 Task: In Candidate recommendations turn off email notifications.
Action: Mouse moved to (837, 81)
Screenshot: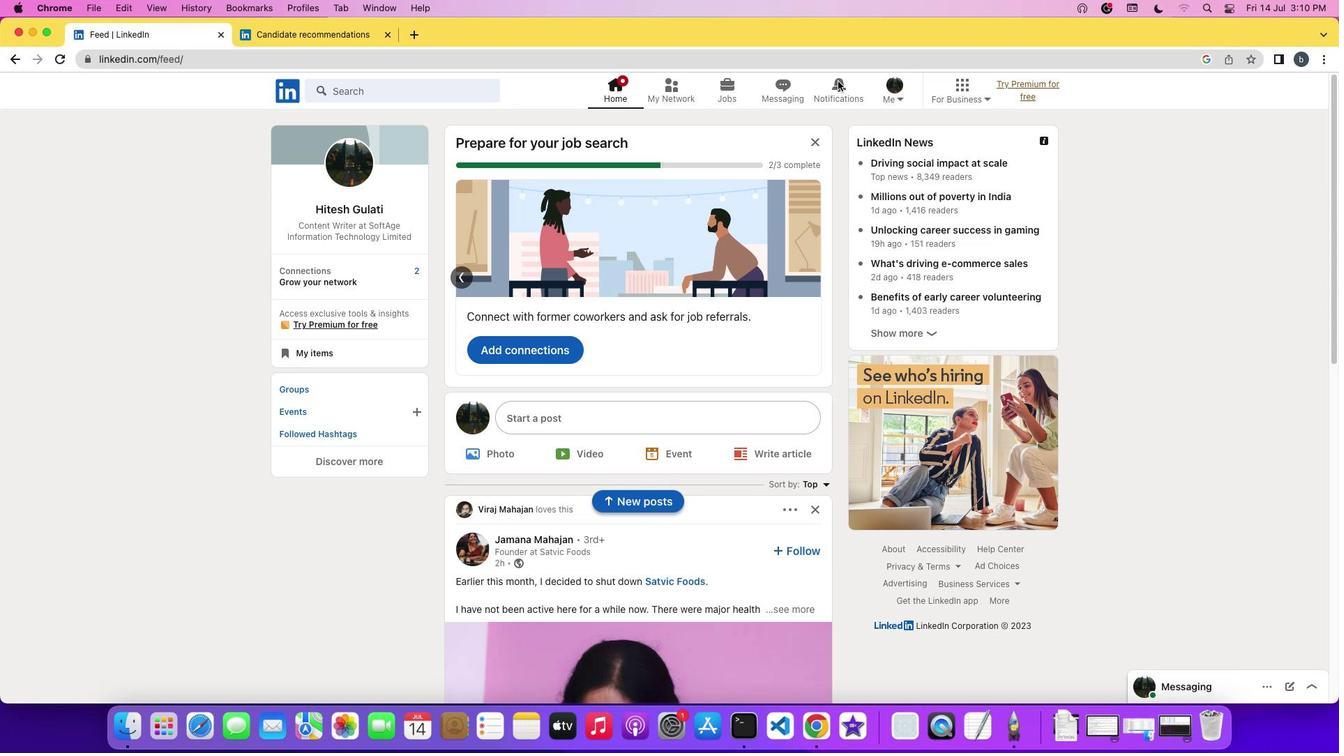 
Action: Mouse pressed left at (837, 81)
Screenshot: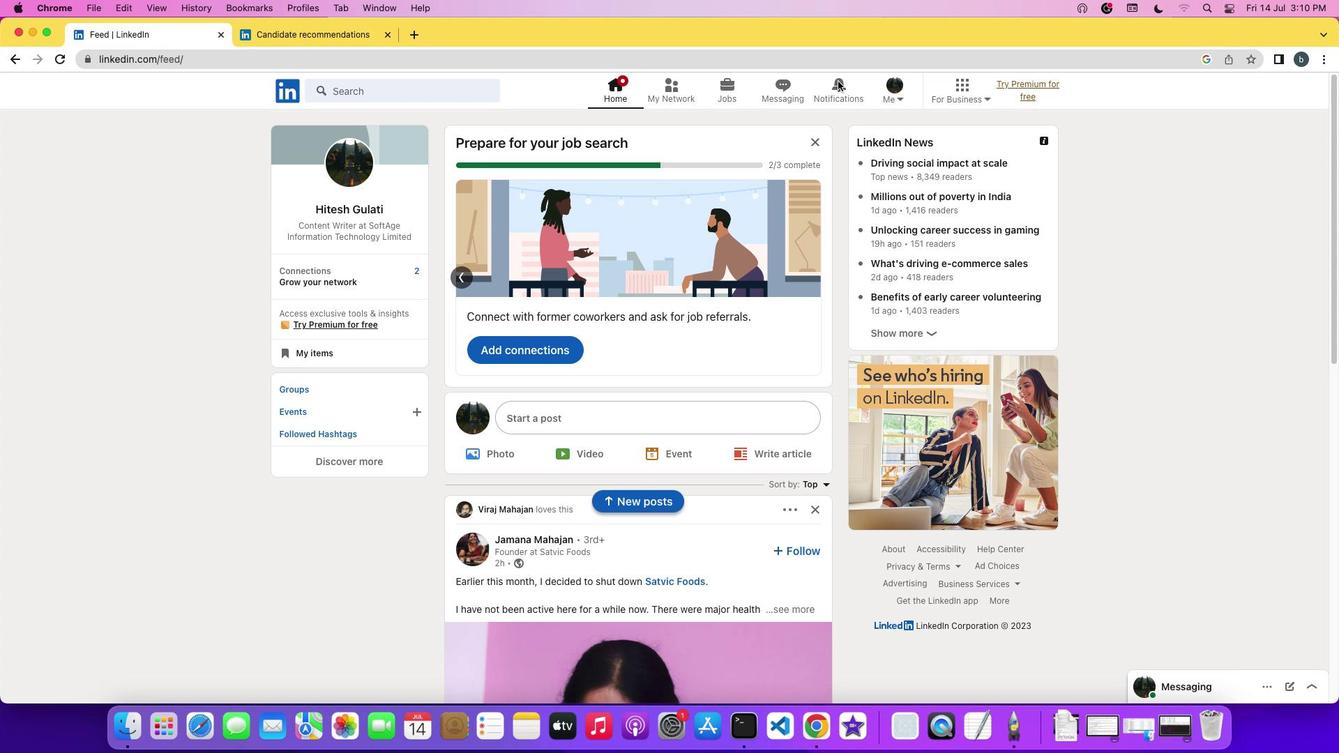 
Action: Mouse pressed left at (837, 81)
Screenshot: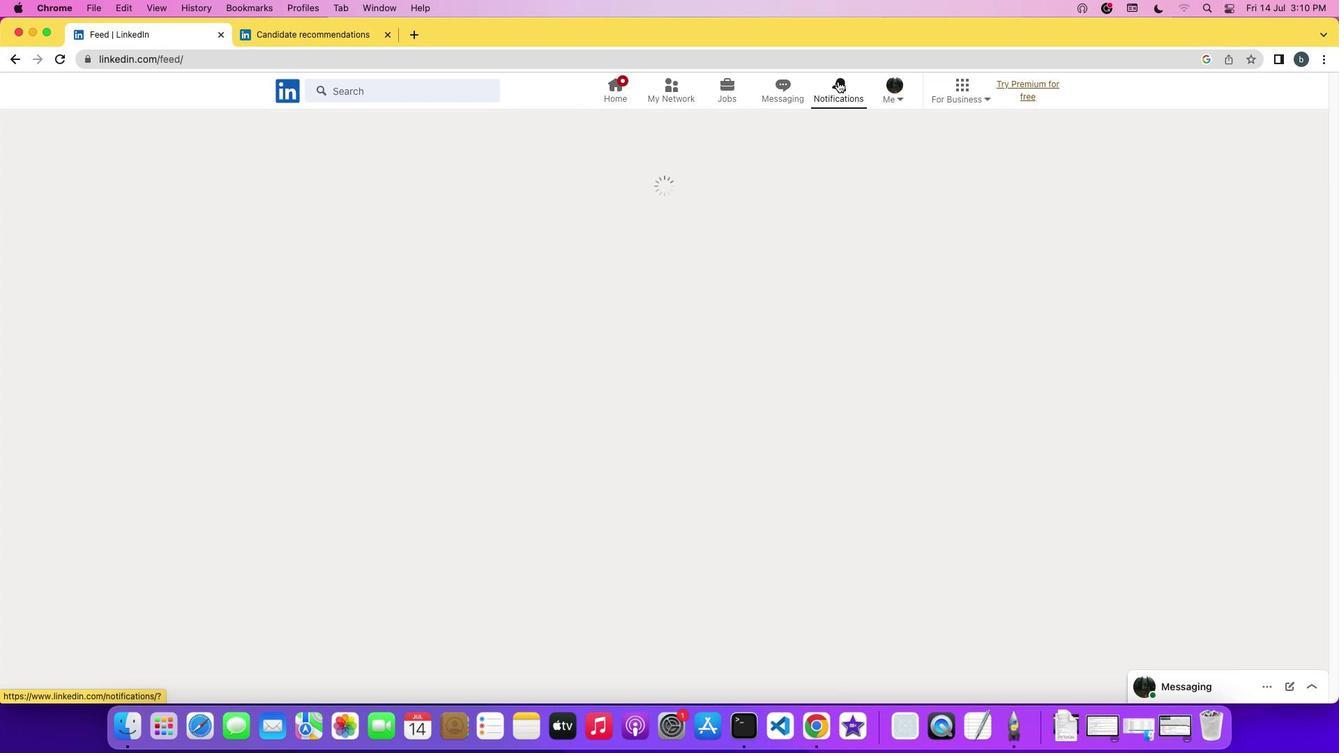 
Action: Mouse moved to (337, 179)
Screenshot: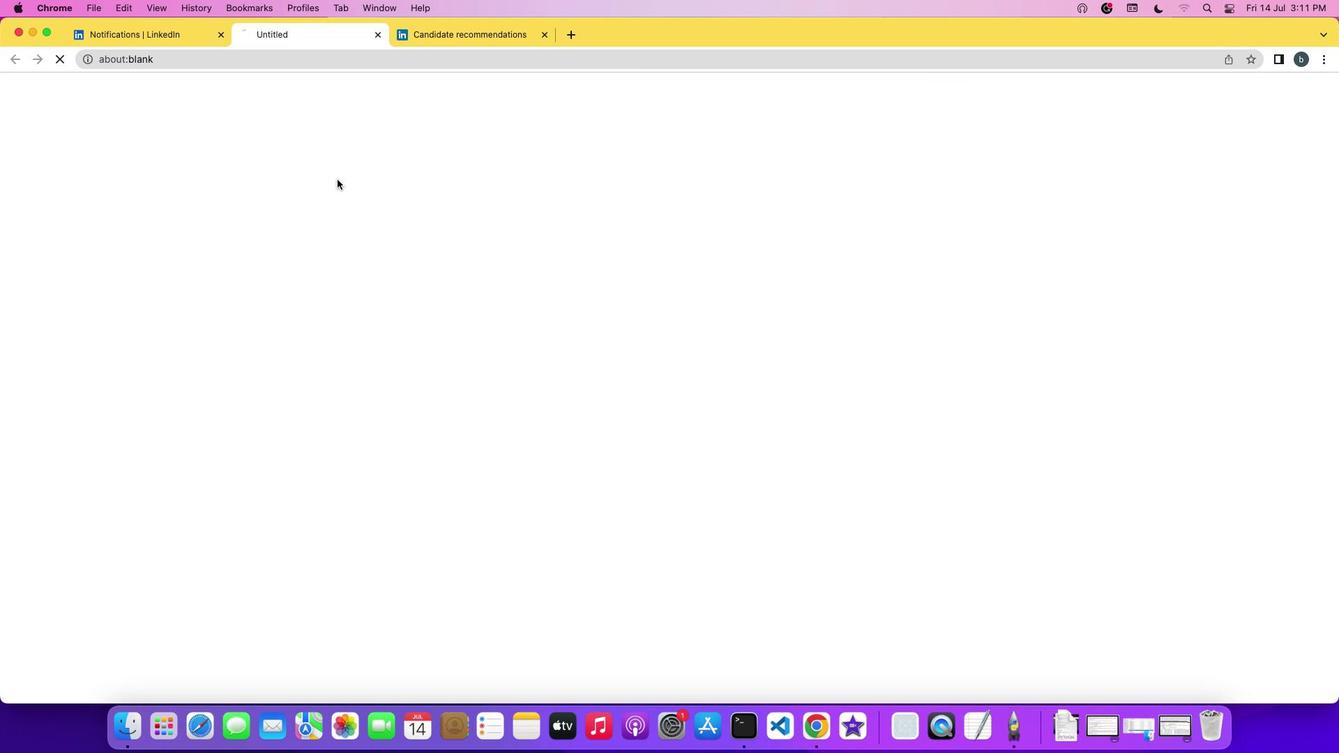 
Action: Mouse pressed left at (337, 179)
Screenshot: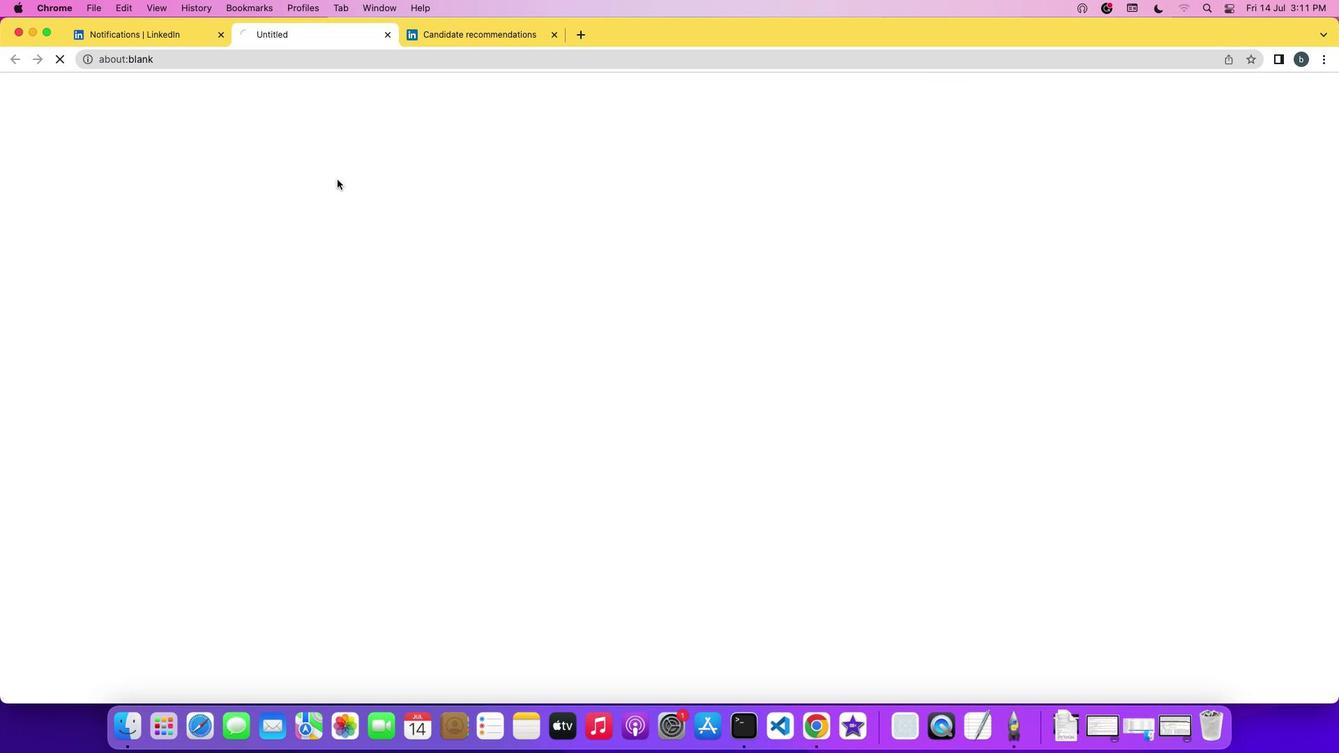 
Action: Mouse moved to (557, 207)
Screenshot: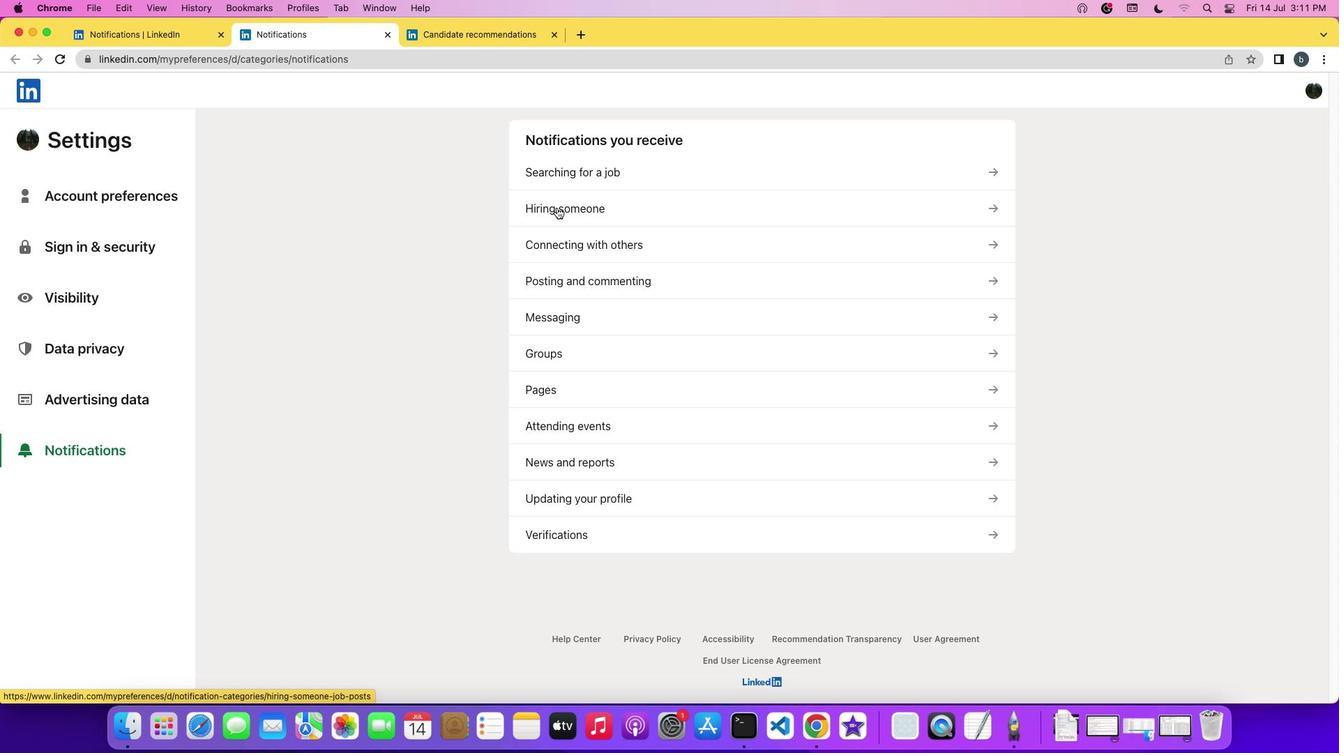
Action: Mouse pressed left at (557, 207)
Screenshot: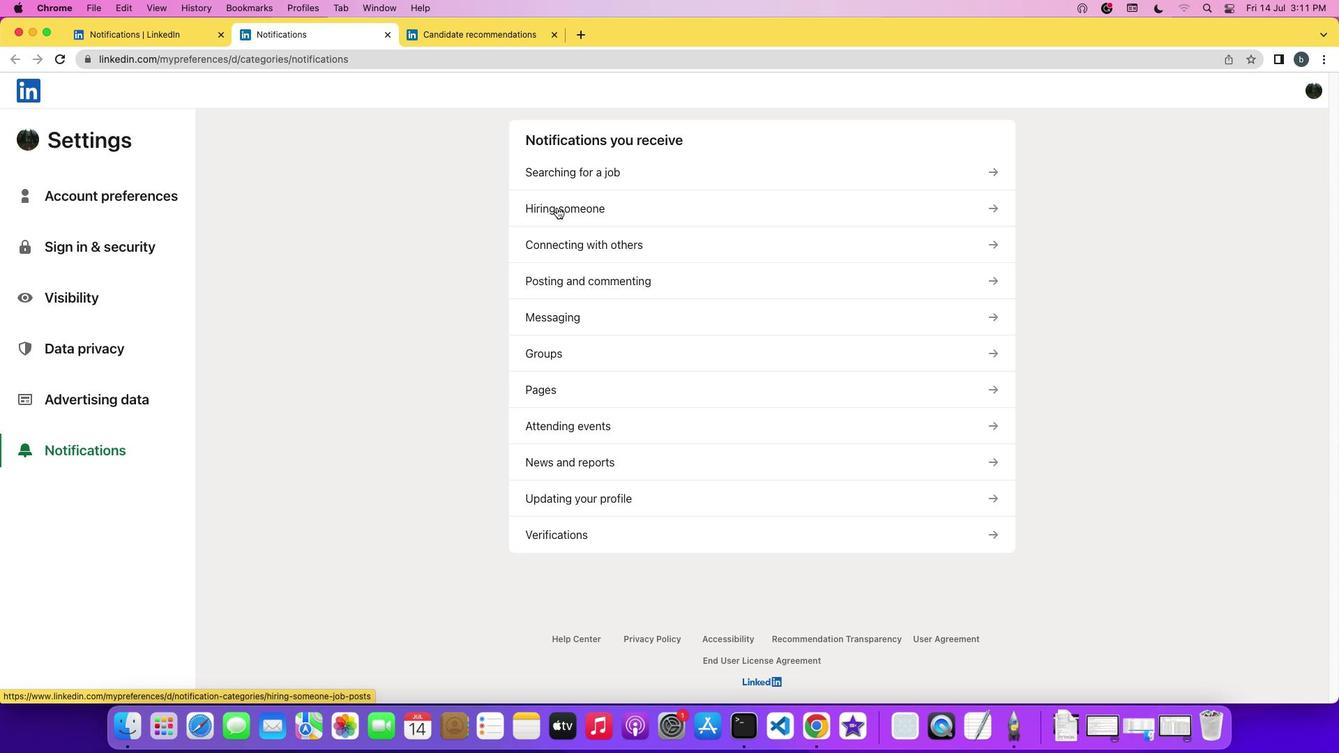 
Action: Mouse moved to (633, 440)
Screenshot: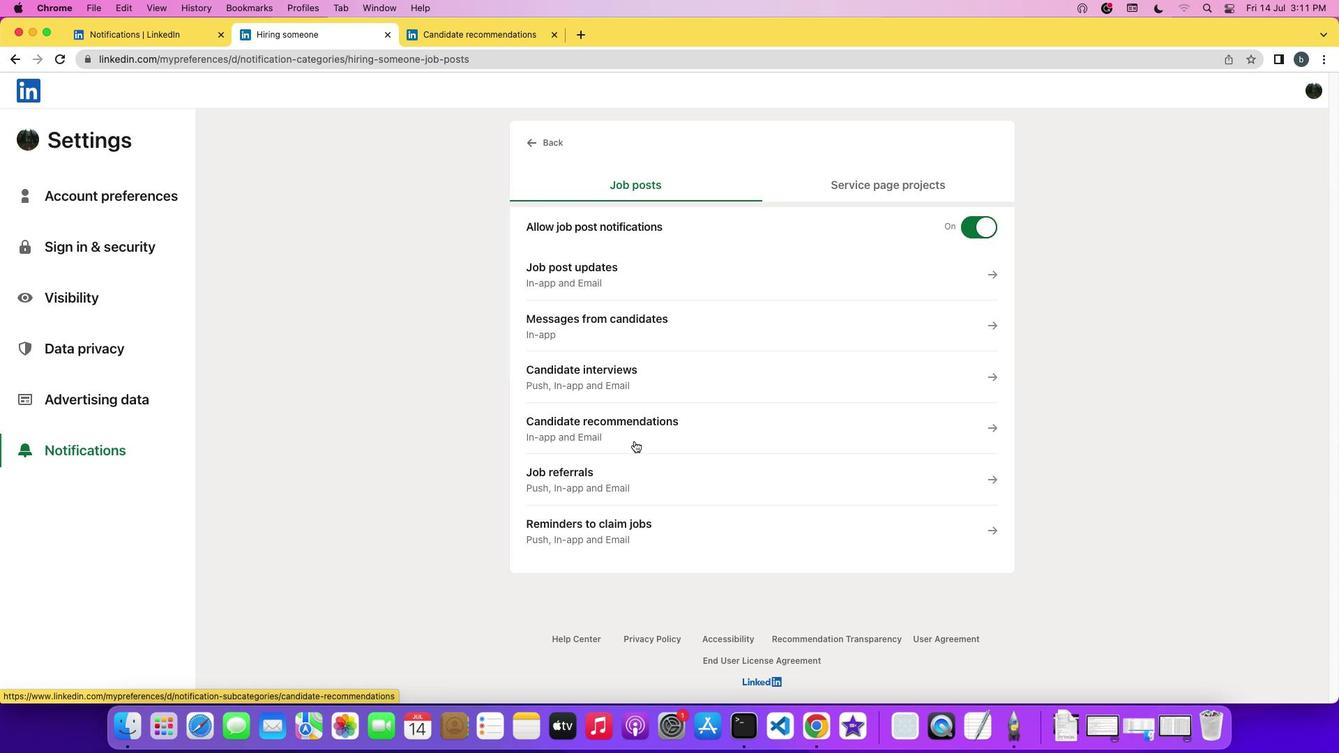 
Action: Mouse pressed left at (633, 440)
Screenshot: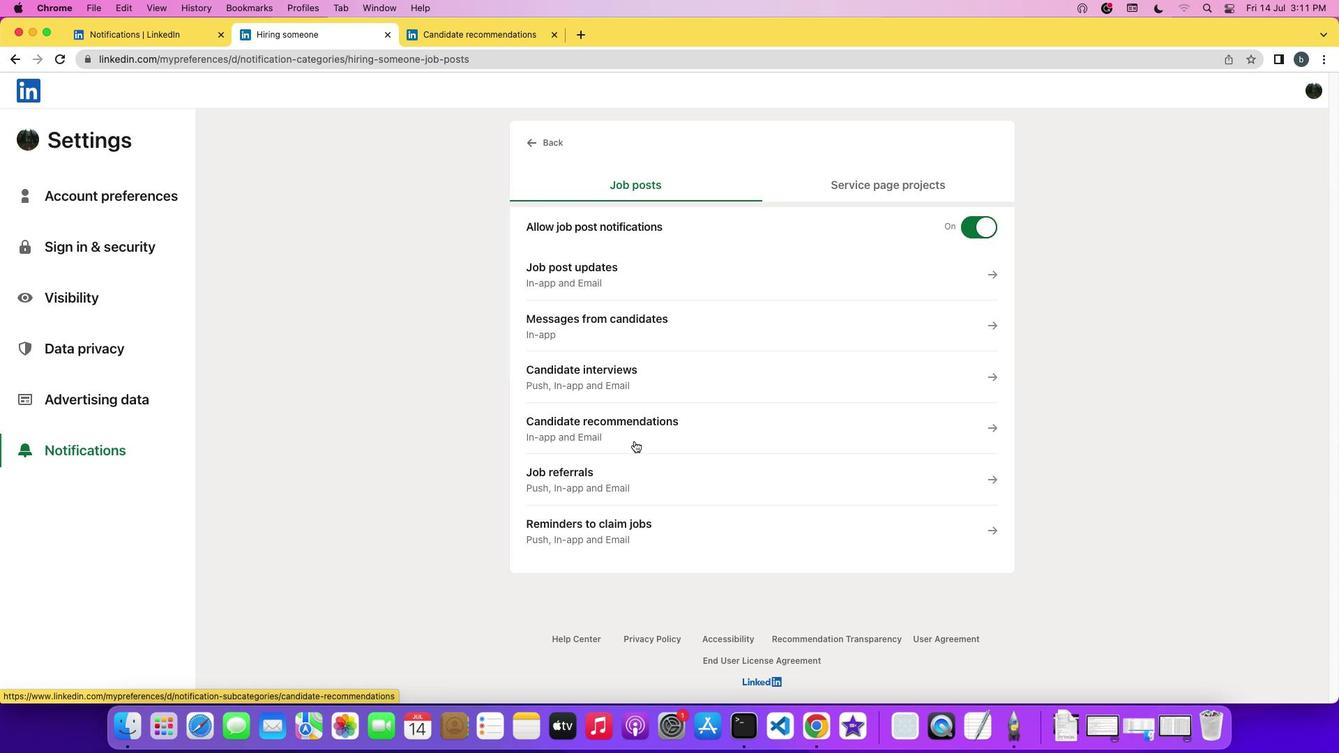 
Action: Mouse moved to (984, 373)
Screenshot: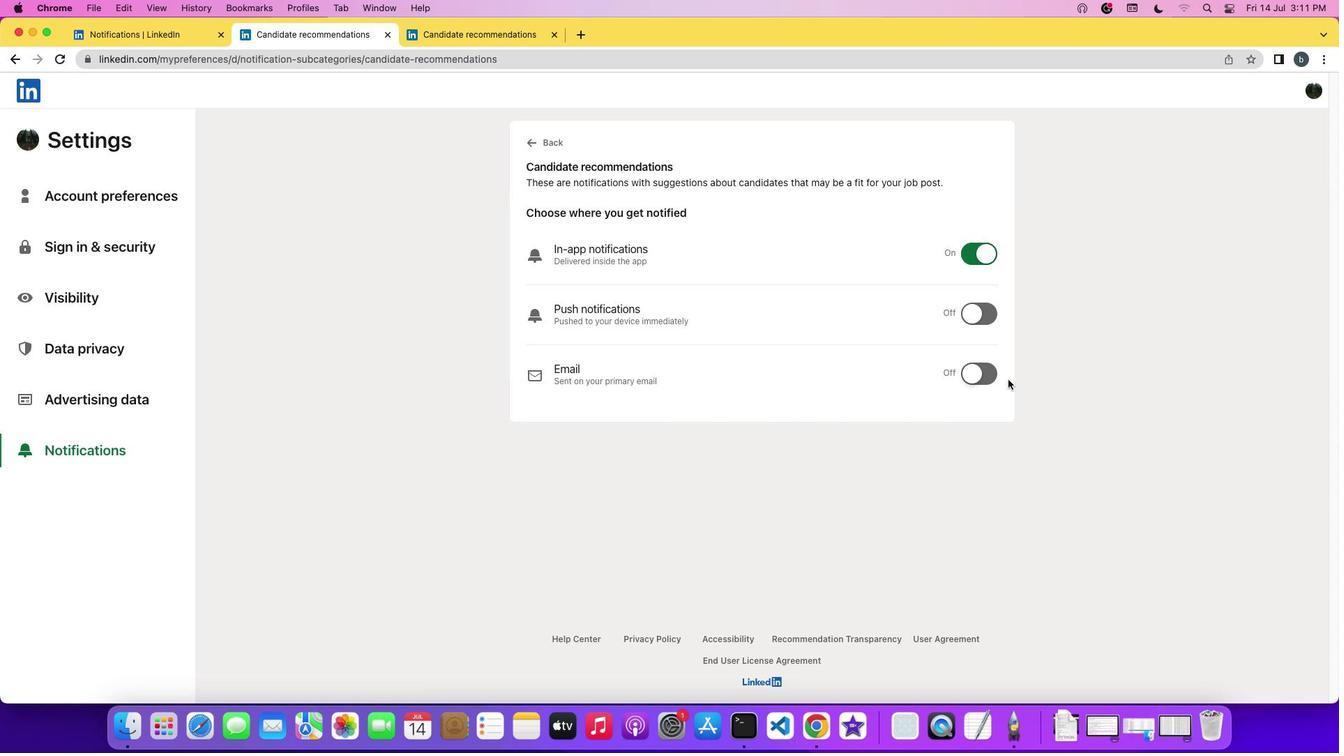 
Action: Mouse pressed left at (984, 373)
Screenshot: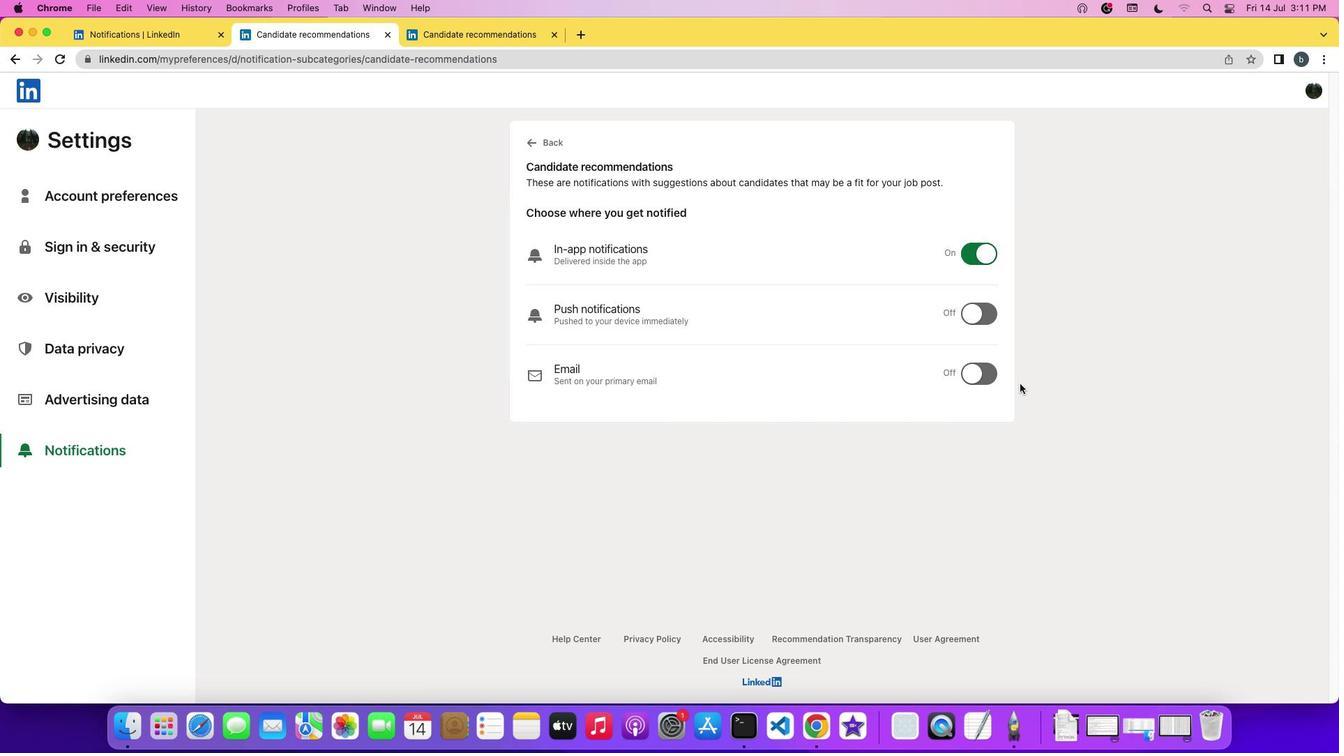 
Action: Mouse moved to (1019, 383)
Screenshot: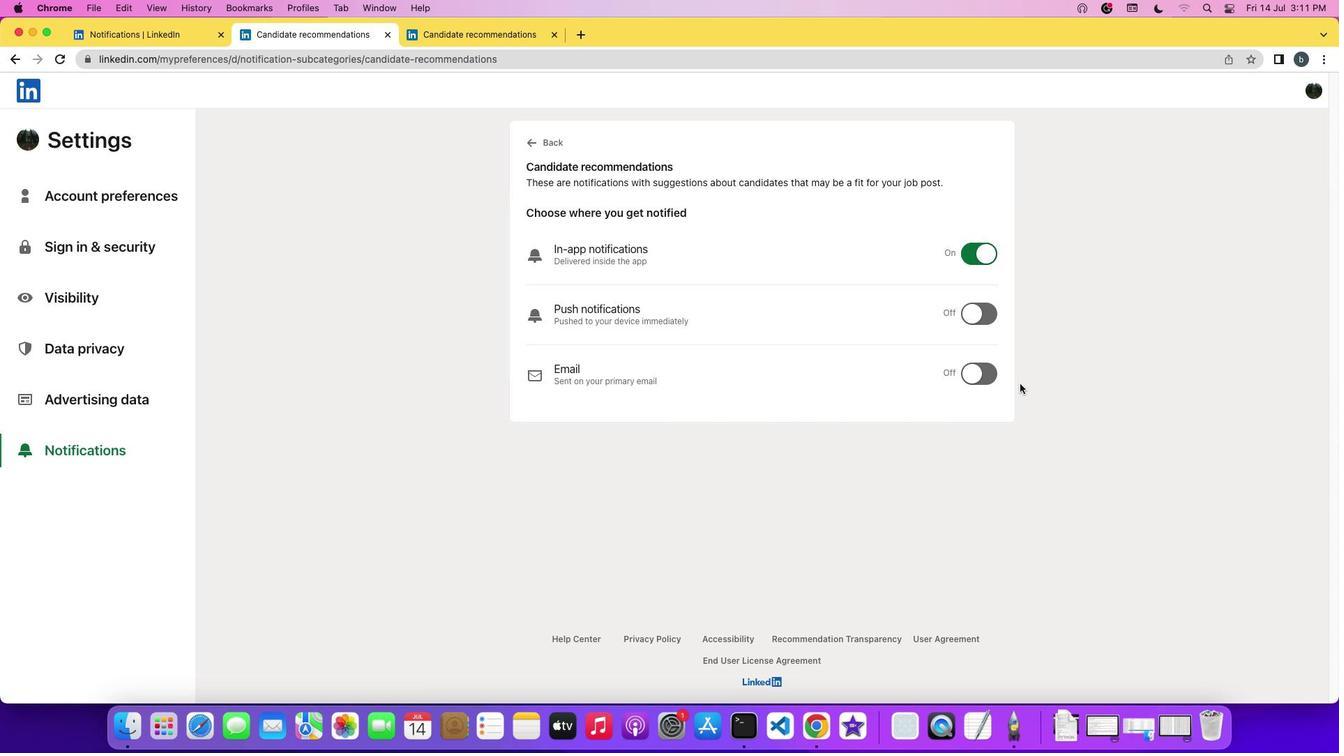 
